 Task: Add in the project ZenithTech an epic 'Mobile Application Performance Testing'.
Action: Mouse moved to (94, 164)
Screenshot: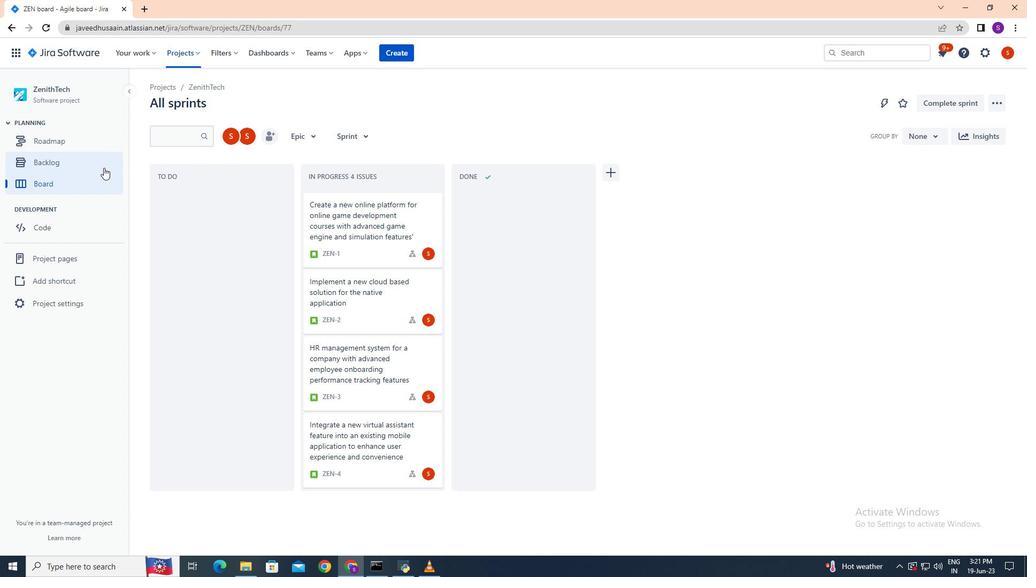
Action: Mouse pressed left at (94, 164)
Screenshot: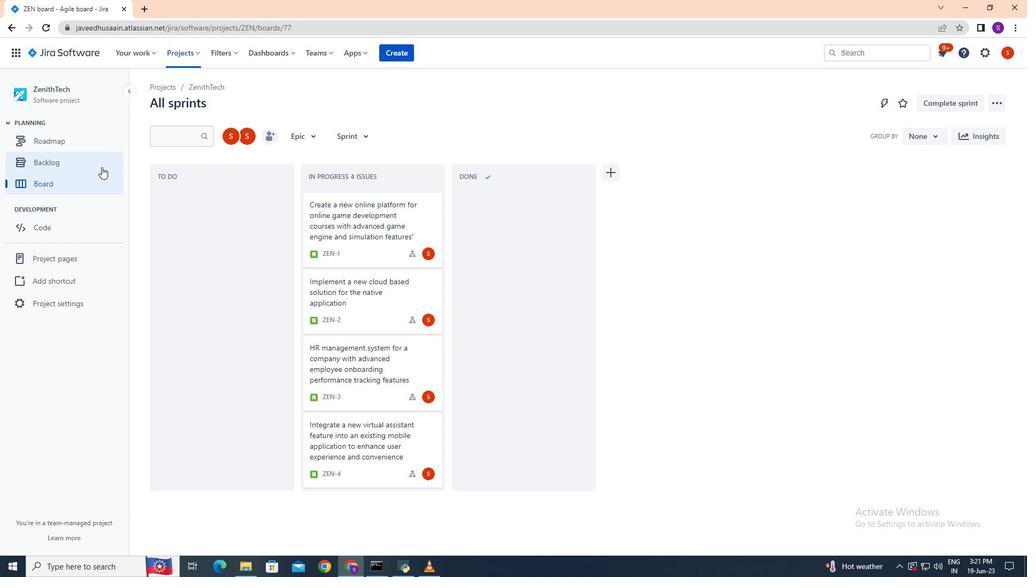 
Action: Mouse moved to (237, 278)
Screenshot: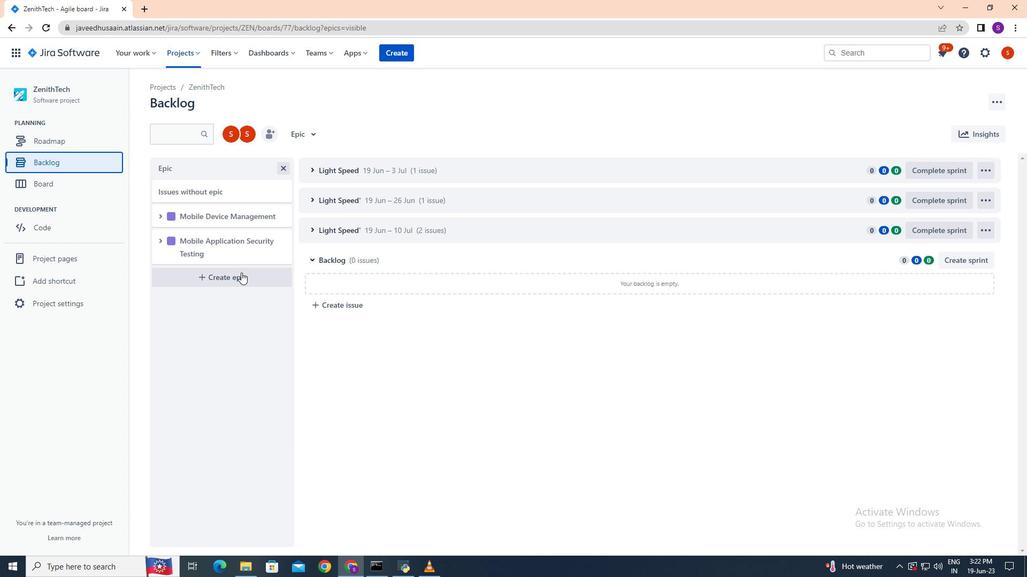 
Action: Mouse pressed left at (237, 278)
Screenshot: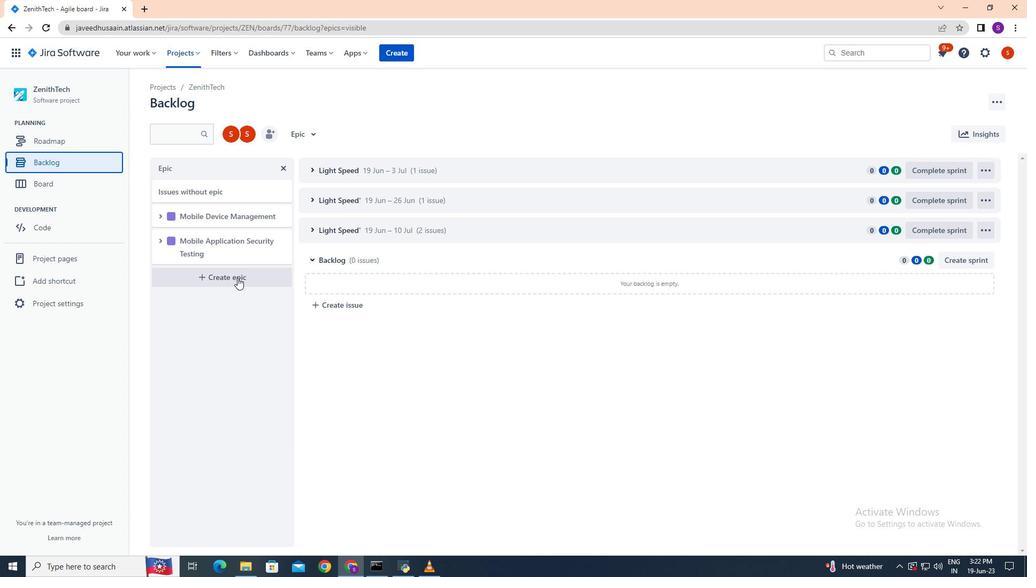 
Action: Mouse moved to (233, 272)
Screenshot: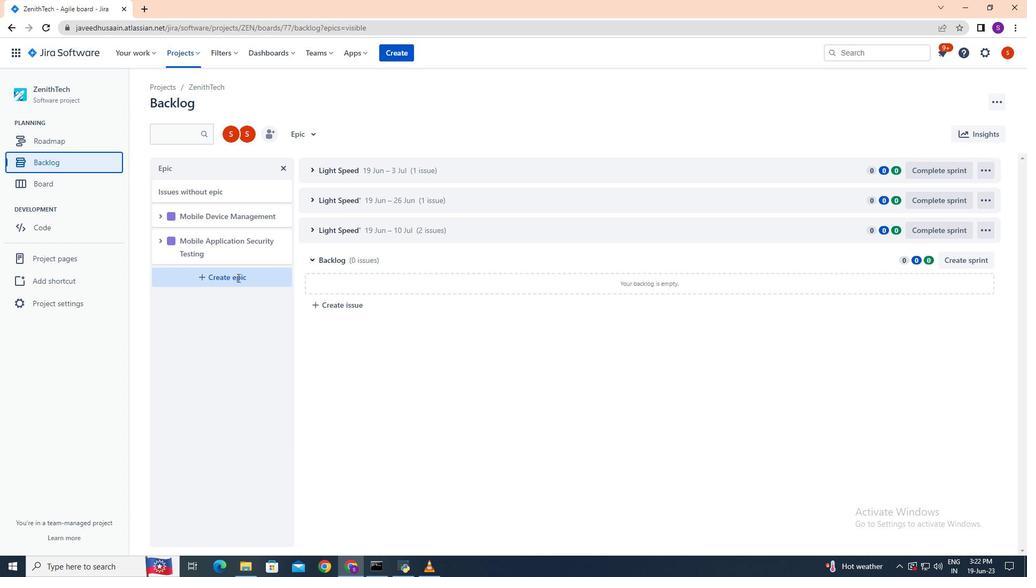 
Action: Key pressed <Key.shift><Key.shift><Key.shift><Key.shift><Key.shift><Key.shift><Key.shift><Key.shift><Key.shift><Key.shift><Key.shift><Key.shift><Key.shift><Key.shift><Key.shift><Key.shift><Key.shift><Key.shift><Key.shift>Mobile<Key.space><Key.shift><Key.shift><Key.shift><Key.shift><Key.shift><Key.shift><Key.shift><Key.shift><Key.shift><Key.shift><Key.shift><Key.shift><Key.shift><Key.shift><Key.shift><Key.shift><Key.shift><Key.shift><Key.shift><Key.shift><Key.shift><Key.shift>Application<Key.space><Key.shift><Key.shift><Key.shift><Key.shift><Key.shift><Key.shift><Key.shift><Key.shift><Key.shift>Performance<Key.space><Key.shift><Key.shift><Key.shift><Key.shift><Key.shift><Key.shift>Testing<Key.enter>
Screenshot: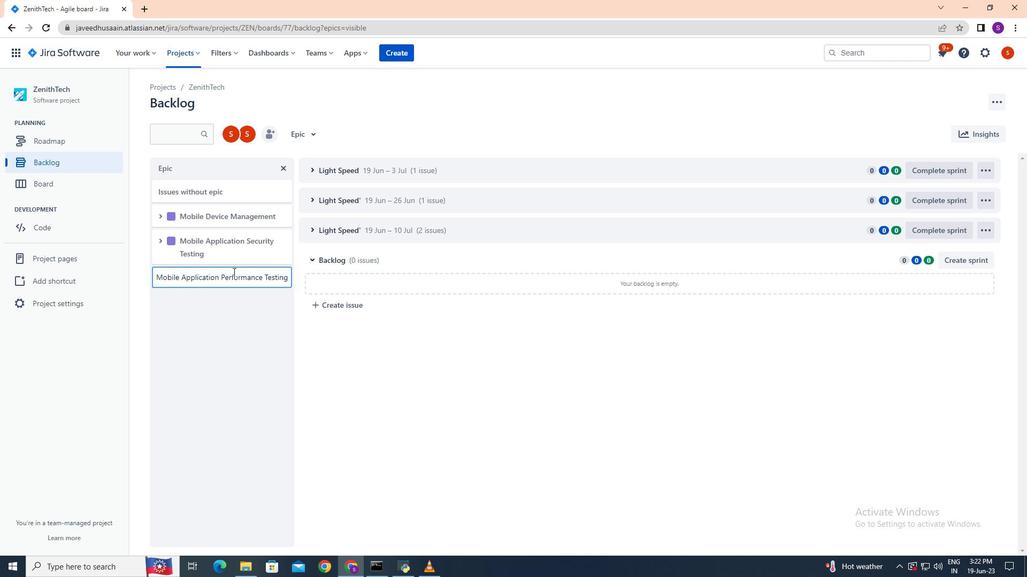 
